 Task: Write contributor "Manik patel".
Action: Mouse moved to (299, 277)
Screenshot: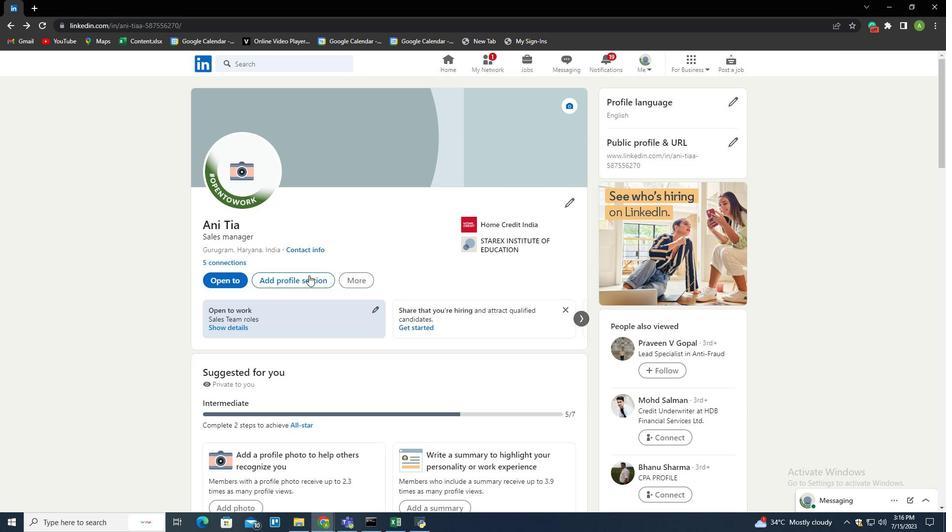 
Action: Mouse pressed left at (299, 277)
Screenshot: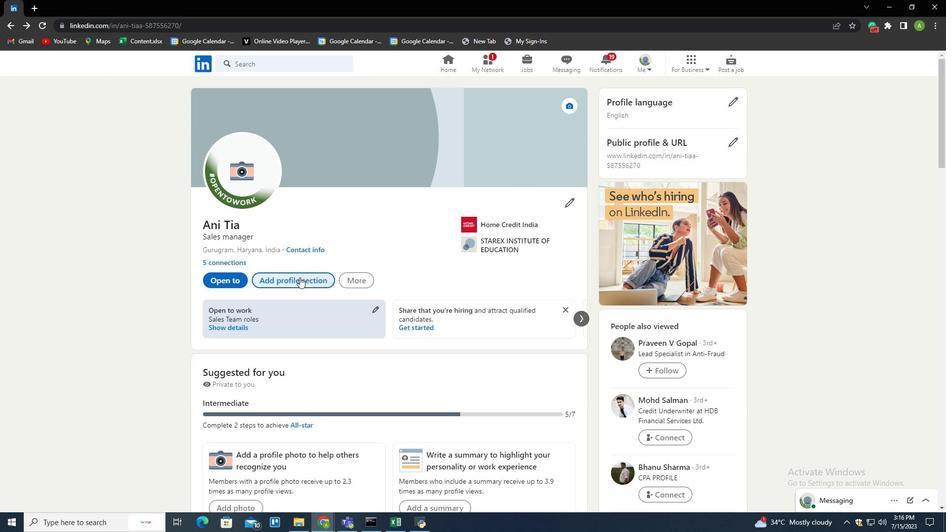 
Action: Mouse moved to (379, 136)
Screenshot: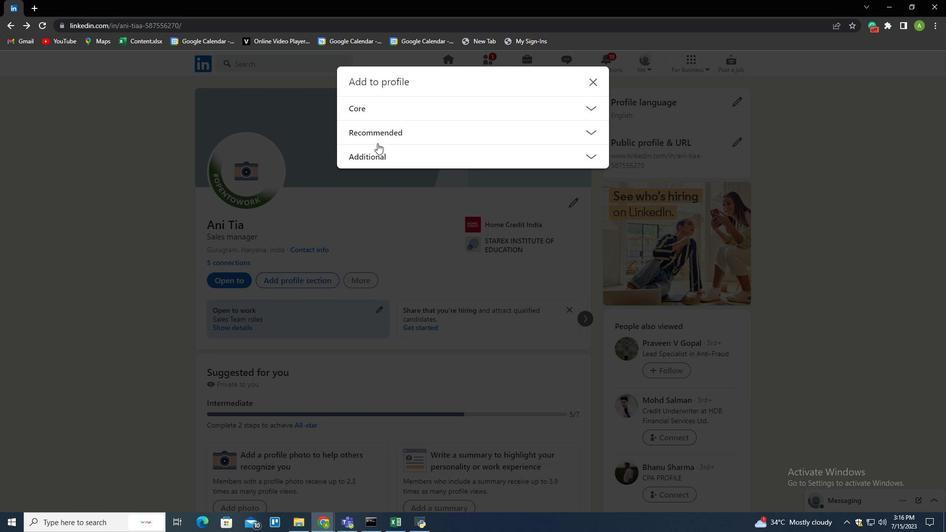 
Action: Mouse pressed left at (379, 136)
Screenshot: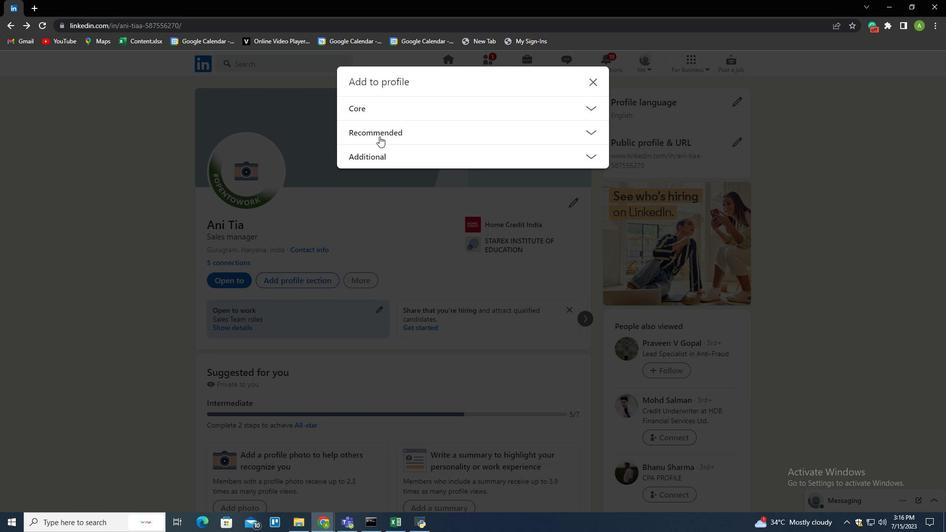 
Action: Mouse moved to (371, 223)
Screenshot: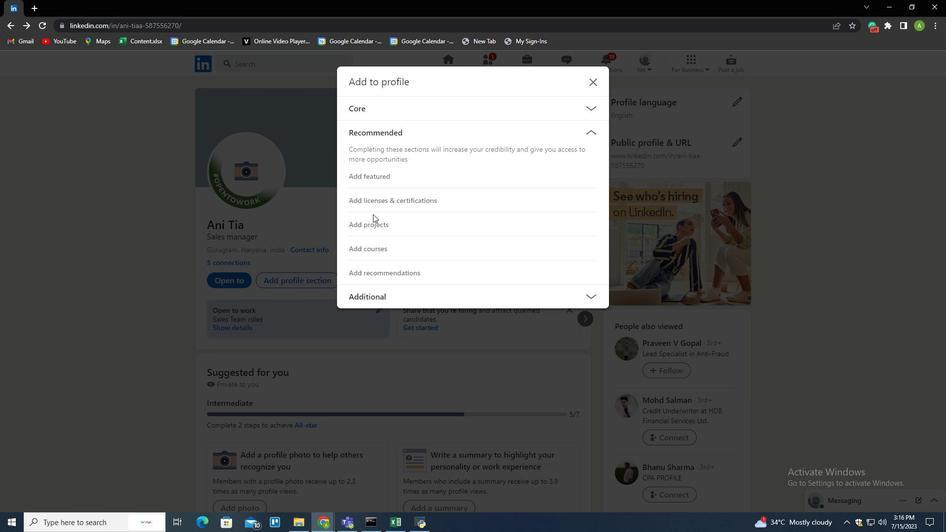 
Action: Mouse pressed left at (371, 223)
Screenshot: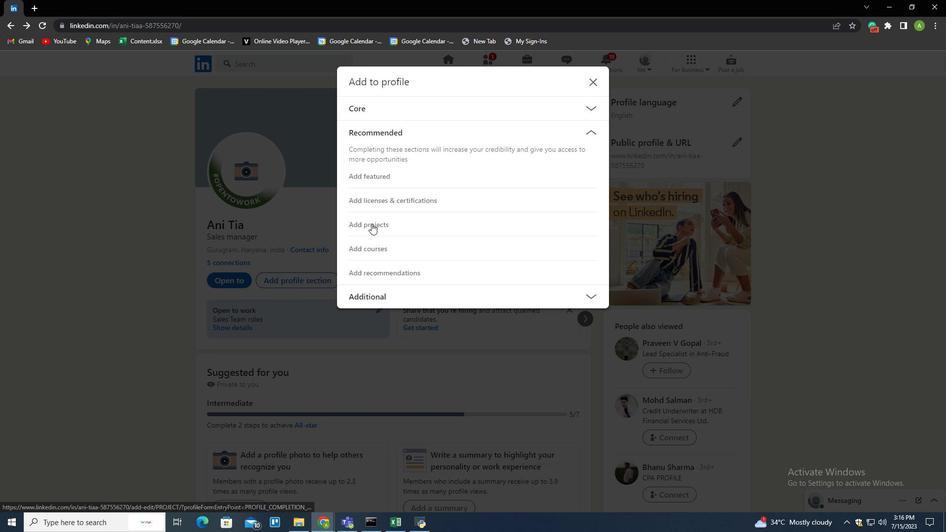 
Action: Mouse moved to (372, 226)
Screenshot: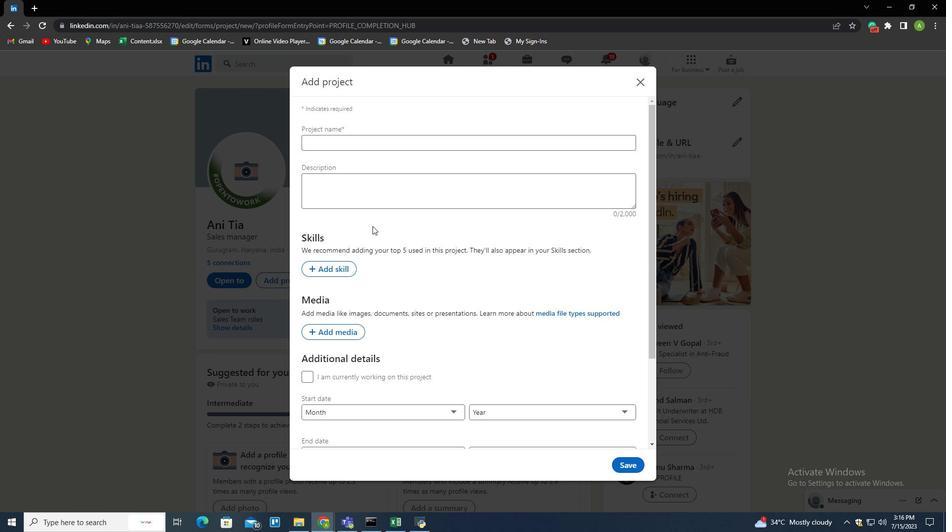 
Action: Mouse scrolled (372, 226) with delta (0, 0)
Screenshot: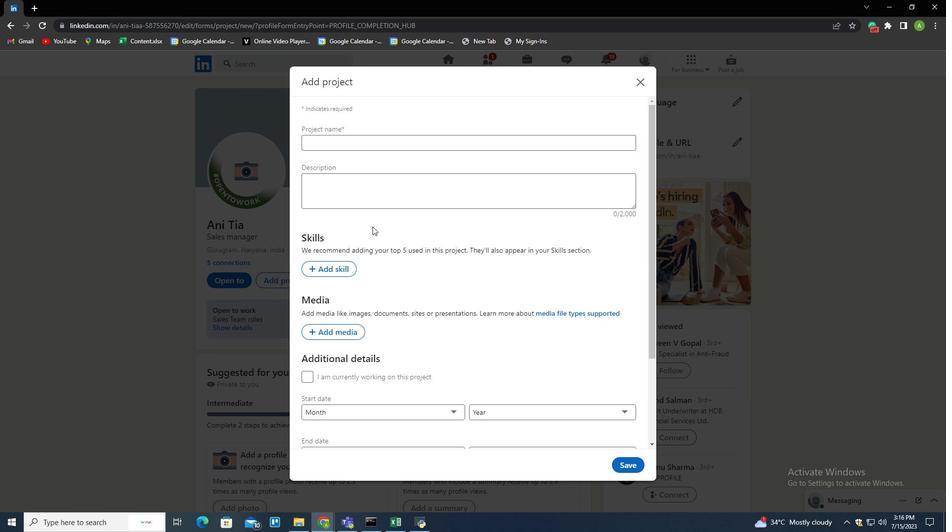 
Action: Mouse scrolled (372, 226) with delta (0, 0)
Screenshot: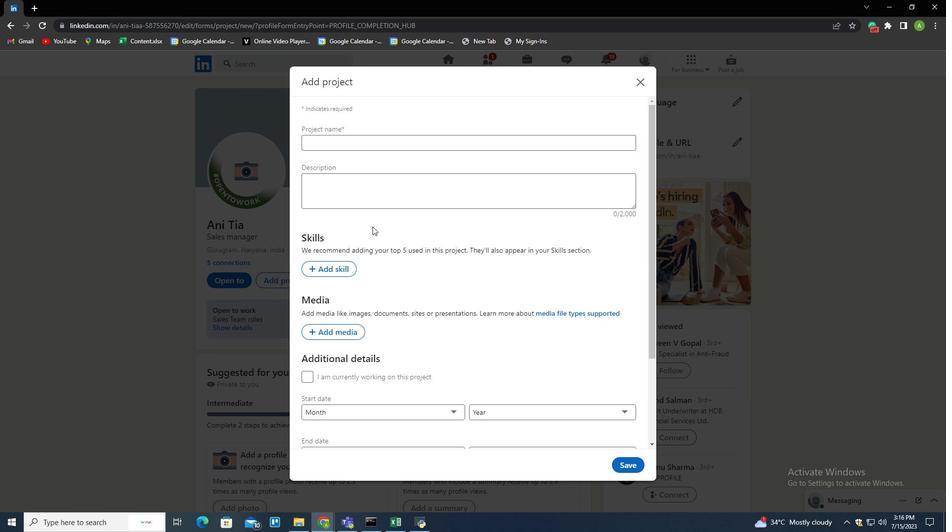 
Action: Mouse moved to (368, 247)
Screenshot: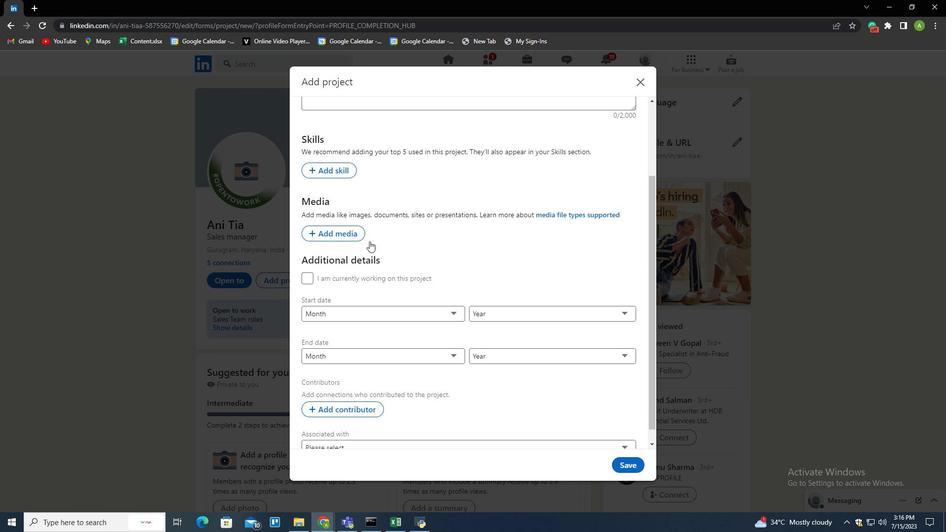 
Action: Mouse scrolled (368, 246) with delta (0, 0)
Screenshot: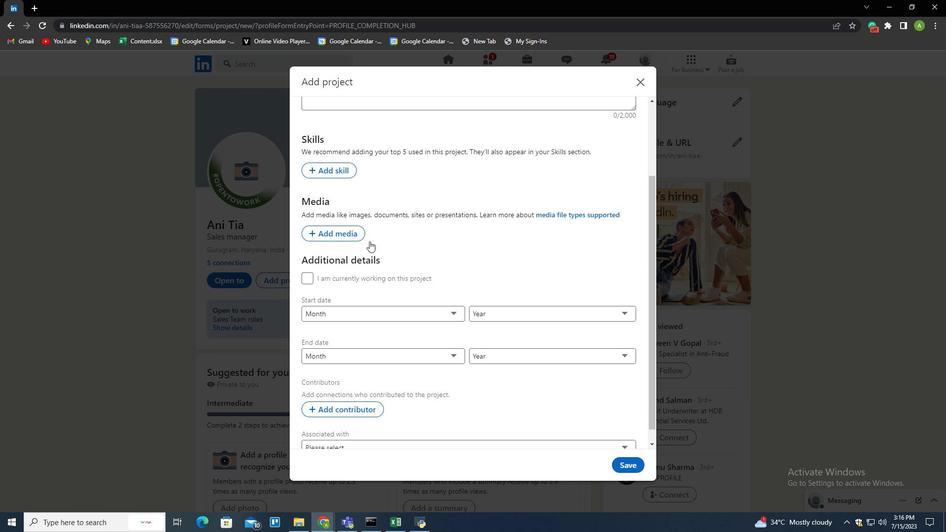 
Action: Mouse scrolled (368, 246) with delta (0, 0)
Screenshot: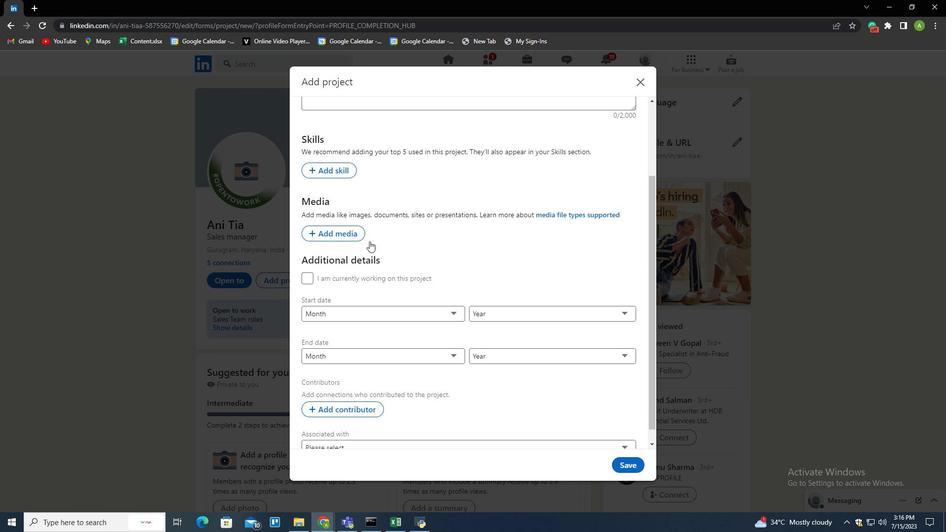 
Action: Mouse scrolled (368, 246) with delta (0, 0)
Screenshot: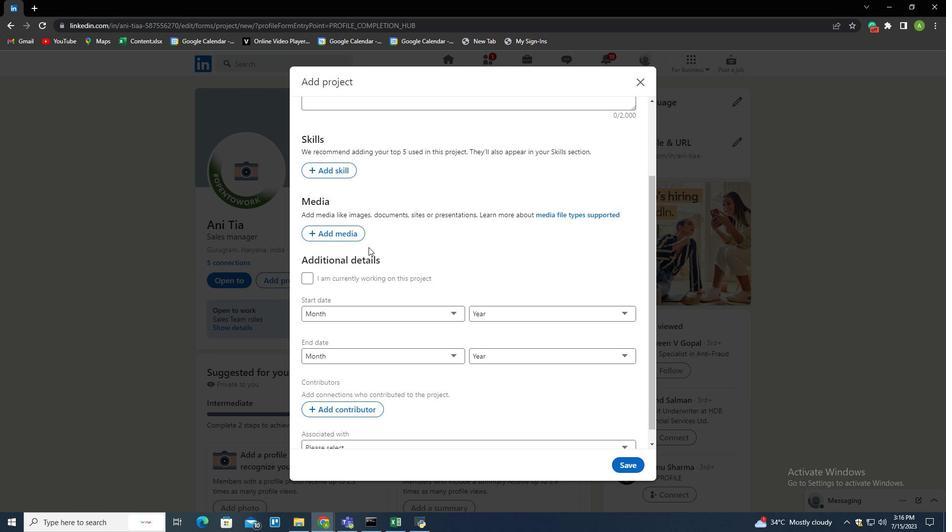 
Action: Mouse moved to (353, 401)
Screenshot: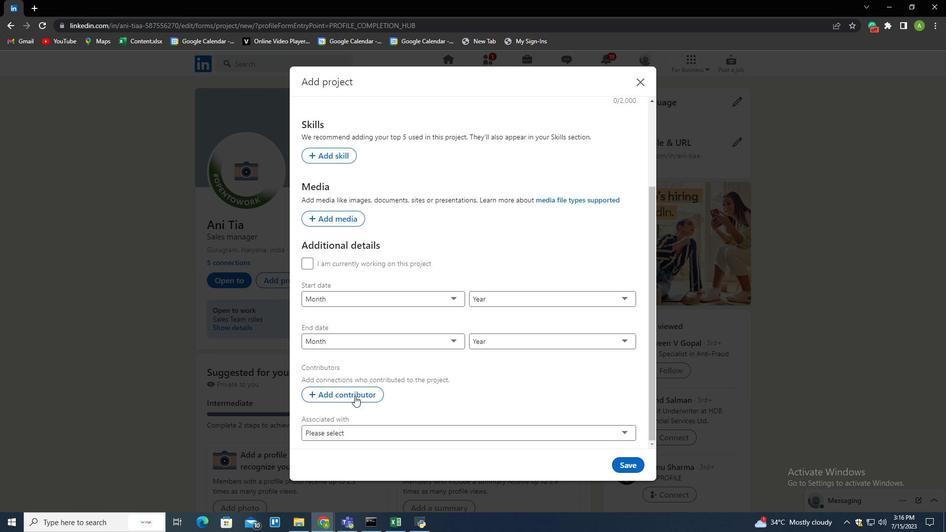 
Action: Mouse pressed left at (353, 401)
Screenshot: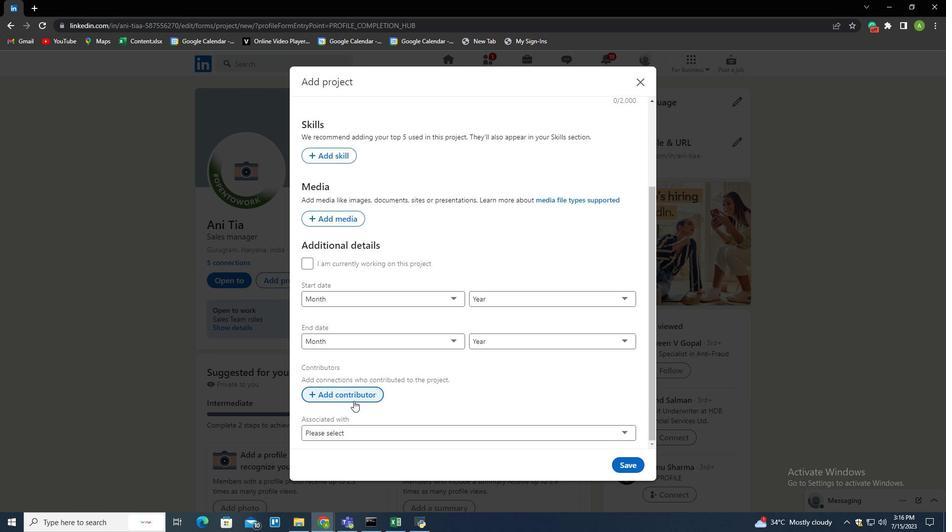 
Action: Mouse moved to (353, 397)
Screenshot: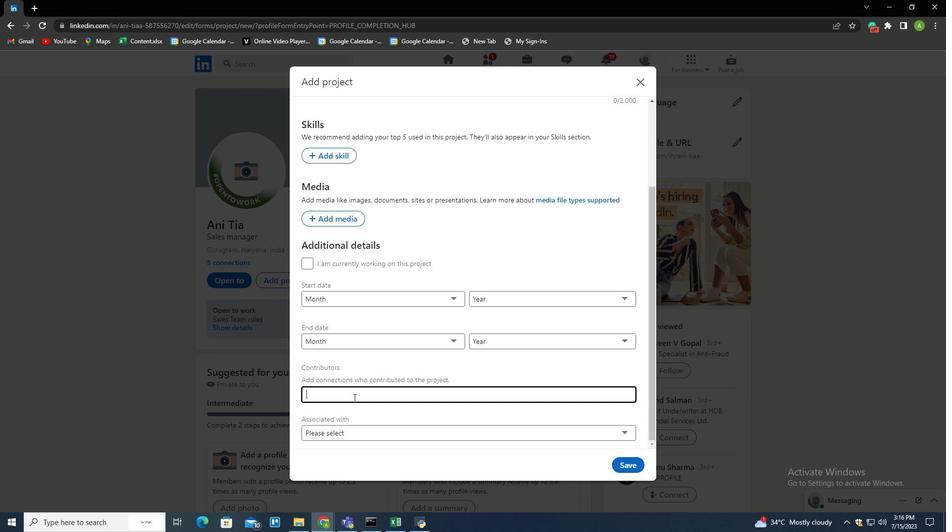 
Action: Key pressed <Key.shift><Key.shift>Manik<Key.space><Key.shift>patel
Screenshot: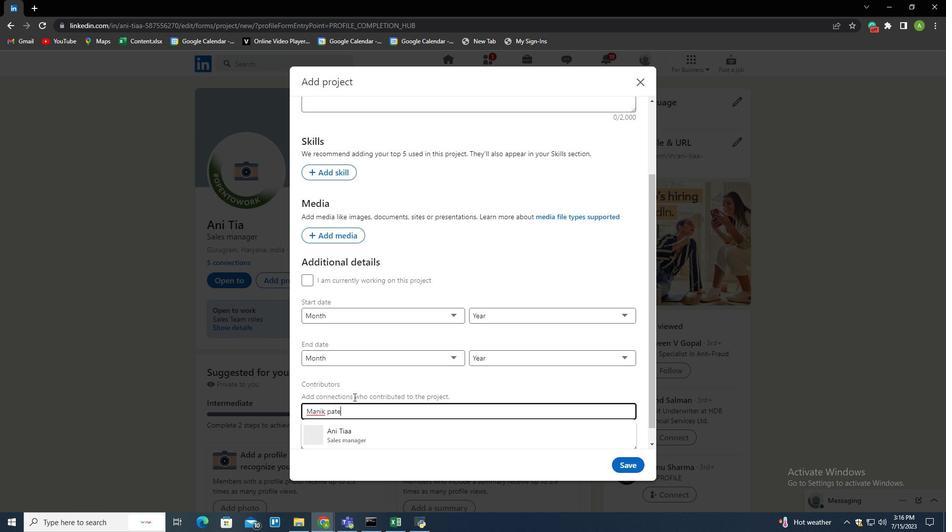 
Action: Mouse moved to (382, 403)
Screenshot: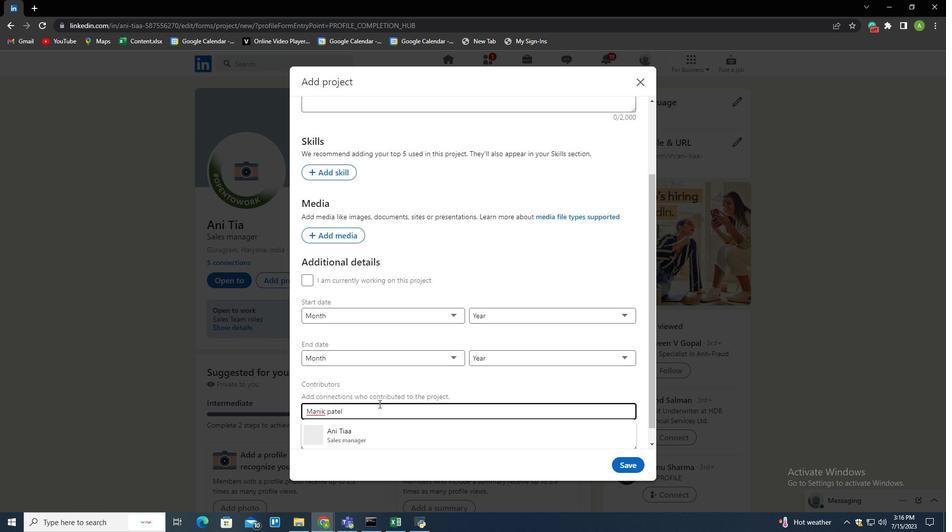 
Action: Mouse scrolled (382, 402) with delta (0, 0)
Screenshot: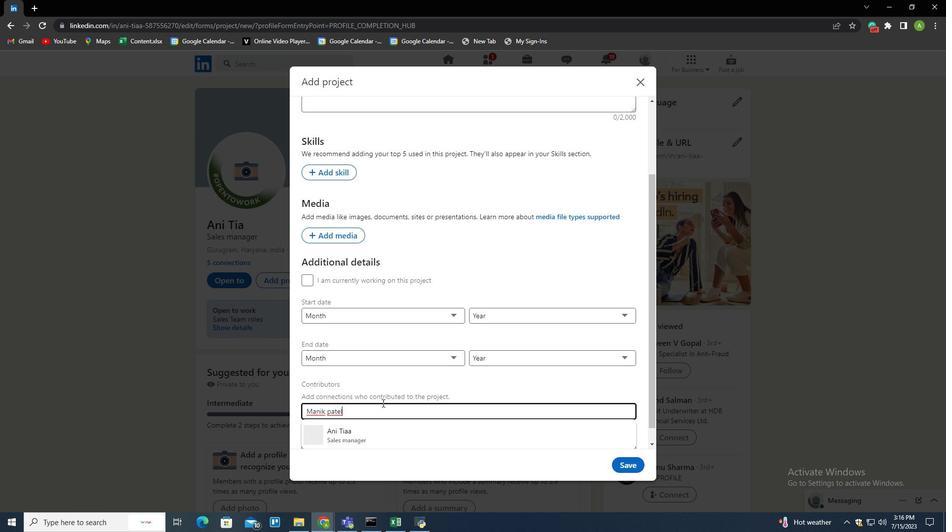 
Action: Mouse scrolled (382, 402) with delta (0, 0)
Screenshot: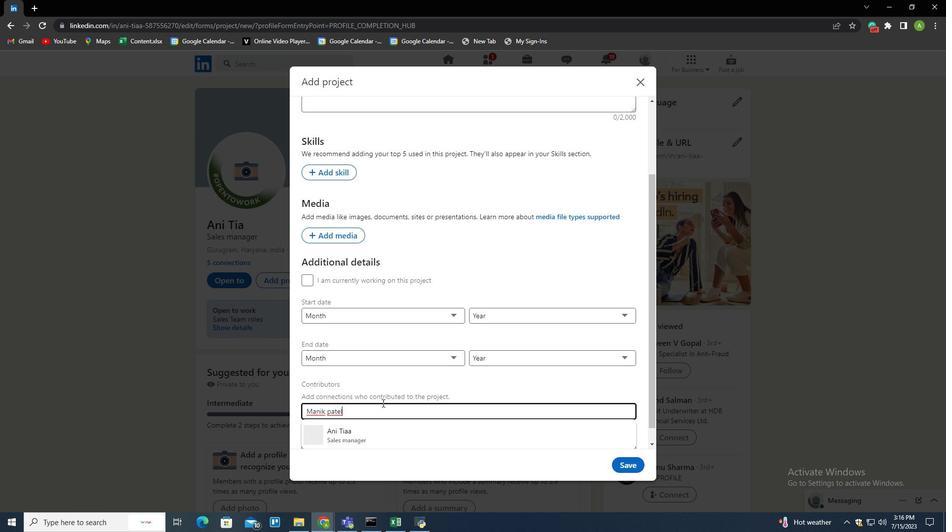 
Action: Mouse scrolled (382, 402) with delta (0, 0)
Screenshot: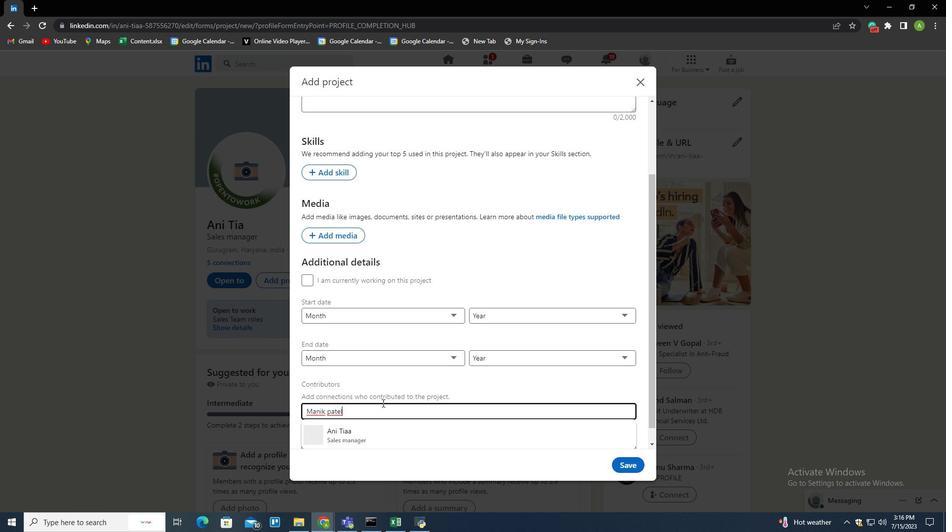 
Action: Mouse moved to (387, 397)
Screenshot: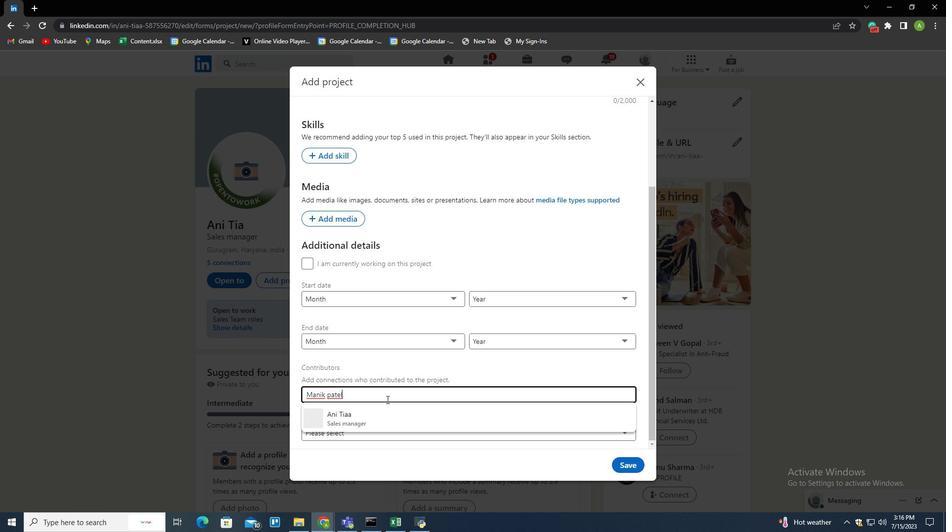 
Action: Mouse pressed left at (387, 397)
Screenshot: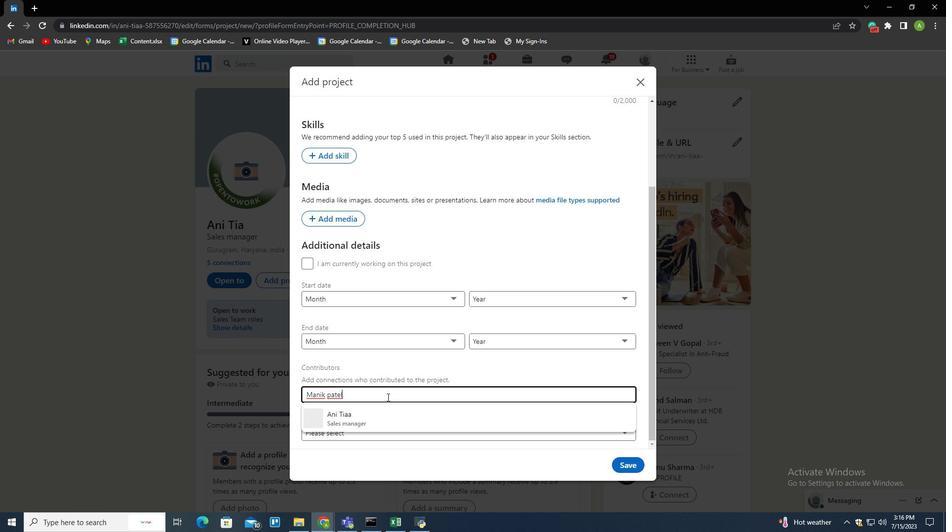 
